 Task: Use the formula "ABS" in spreadsheet "Project protfolio".
Action: Mouse moved to (802, 125)
Screenshot: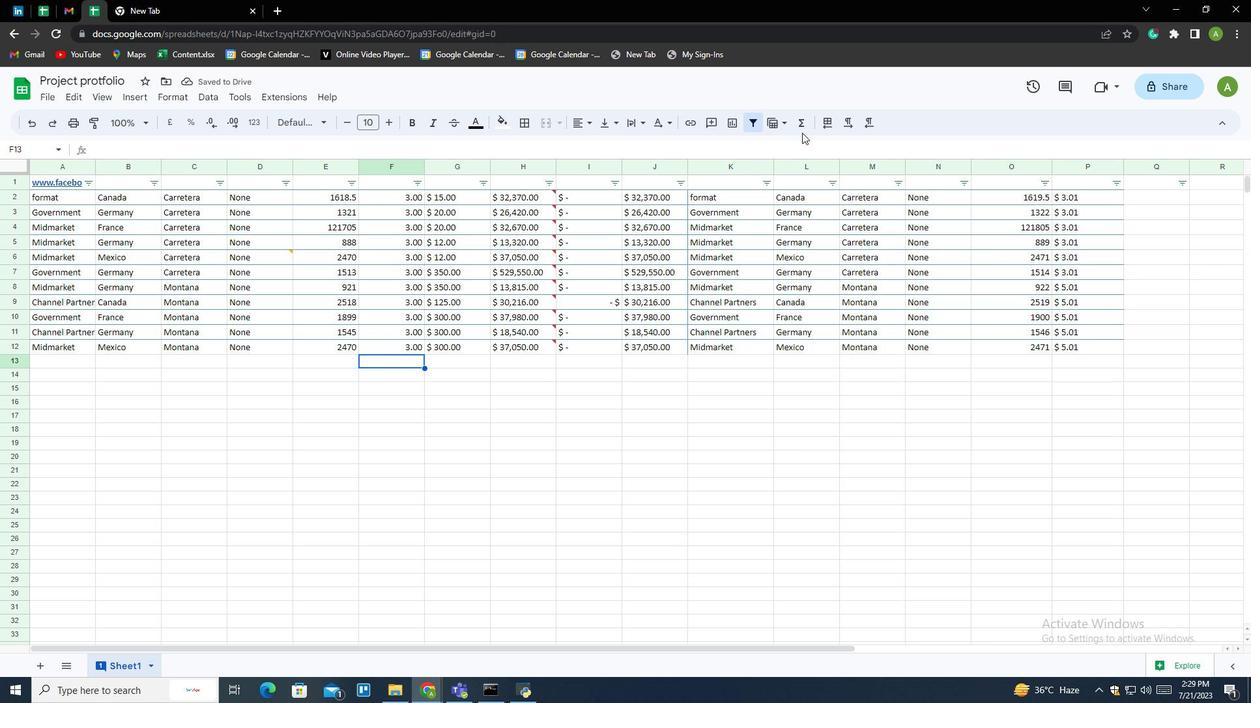 
Action: Mouse pressed left at (802, 125)
Screenshot: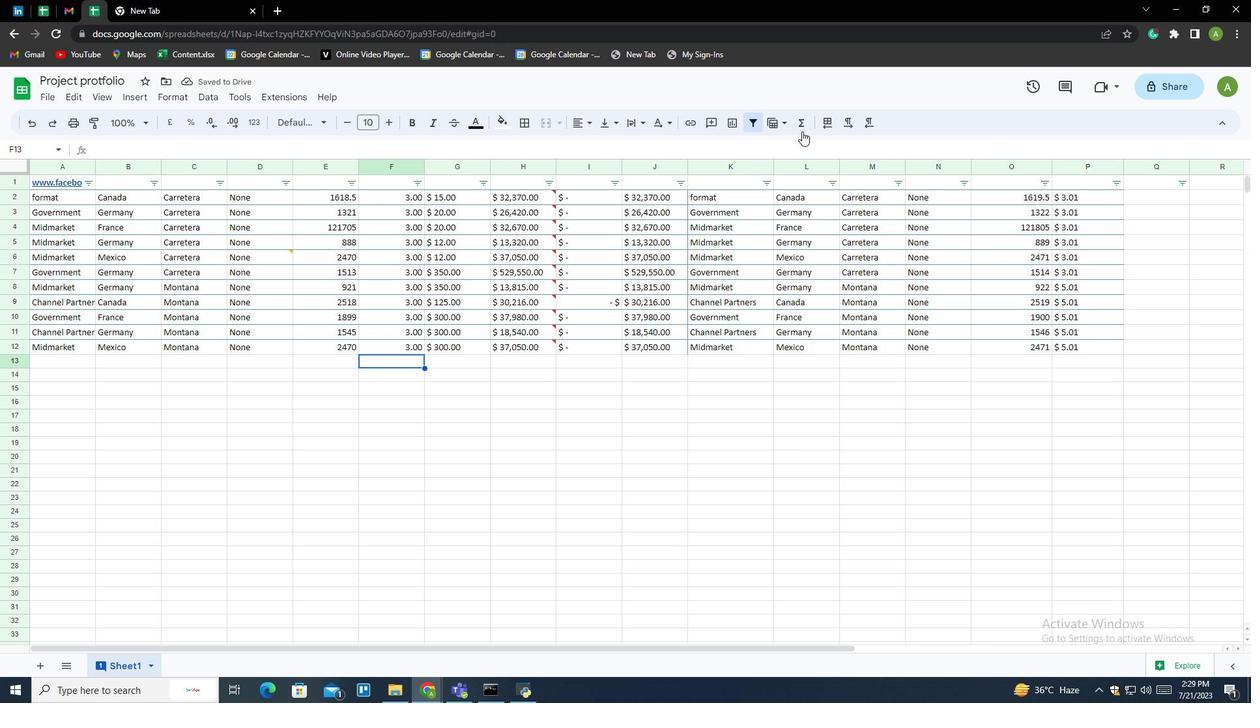 
Action: Mouse moved to (822, 261)
Screenshot: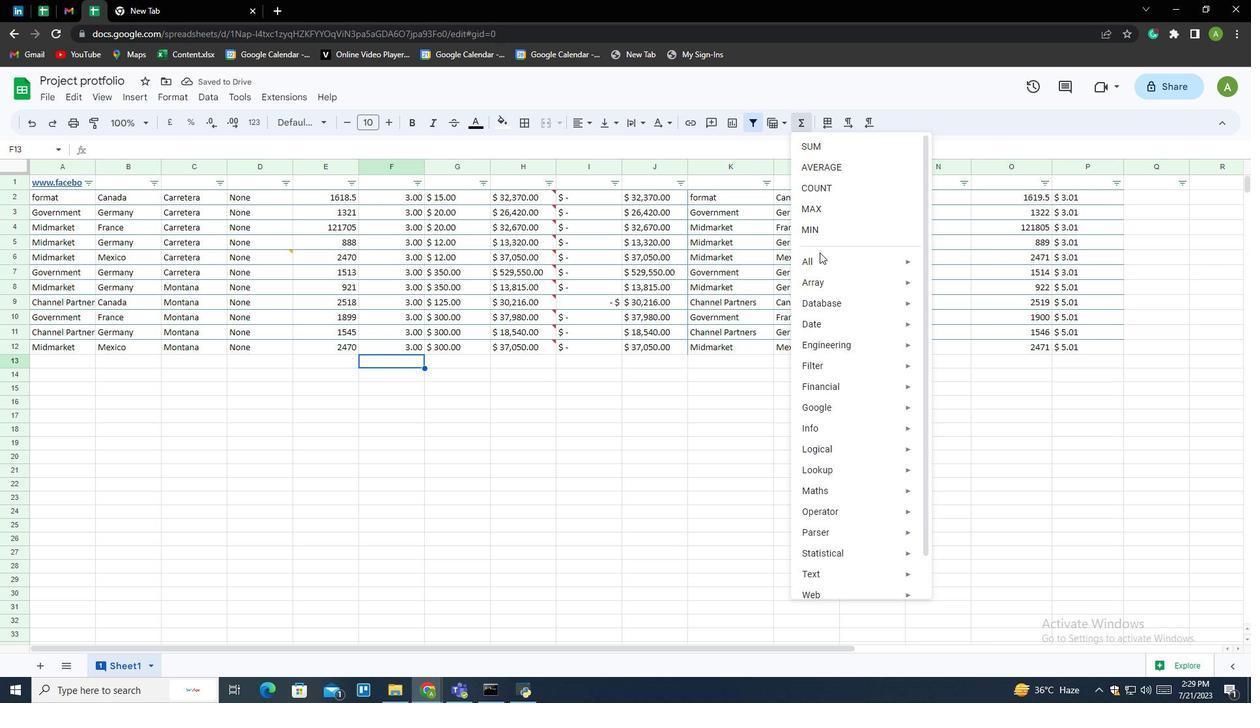 
Action: Mouse pressed left at (822, 261)
Screenshot: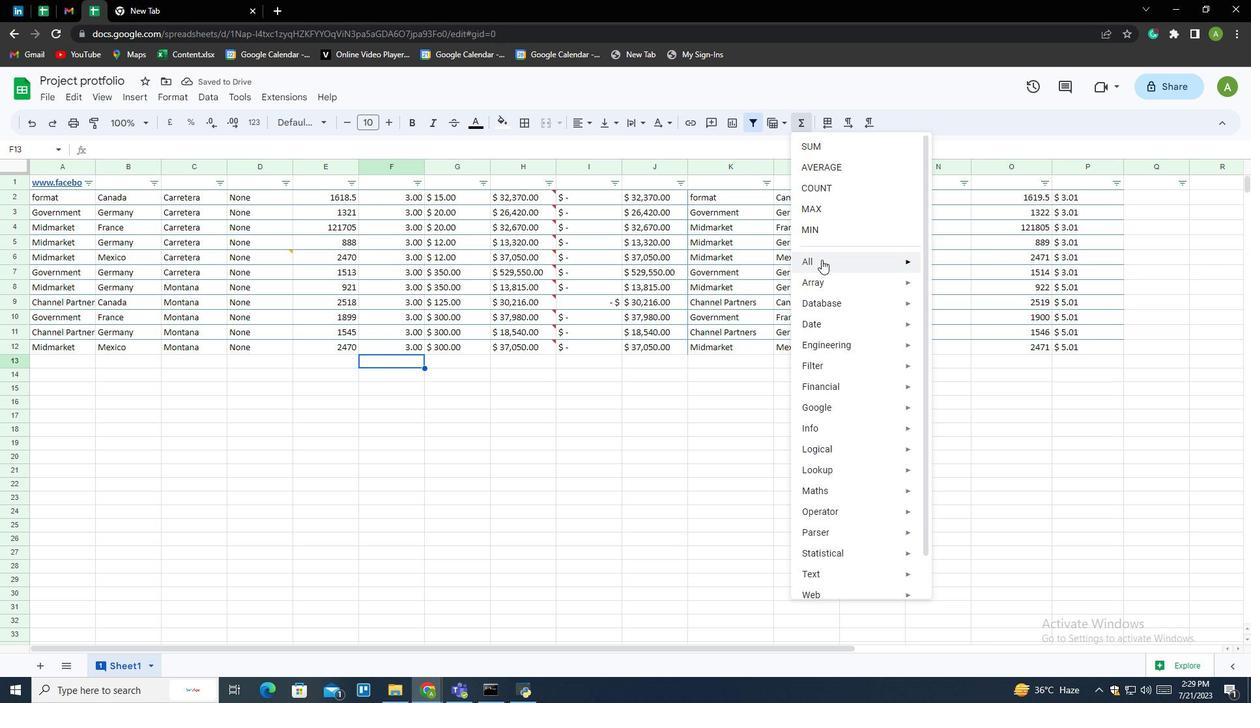 
Action: Mouse moved to (960, 83)
Screenshot: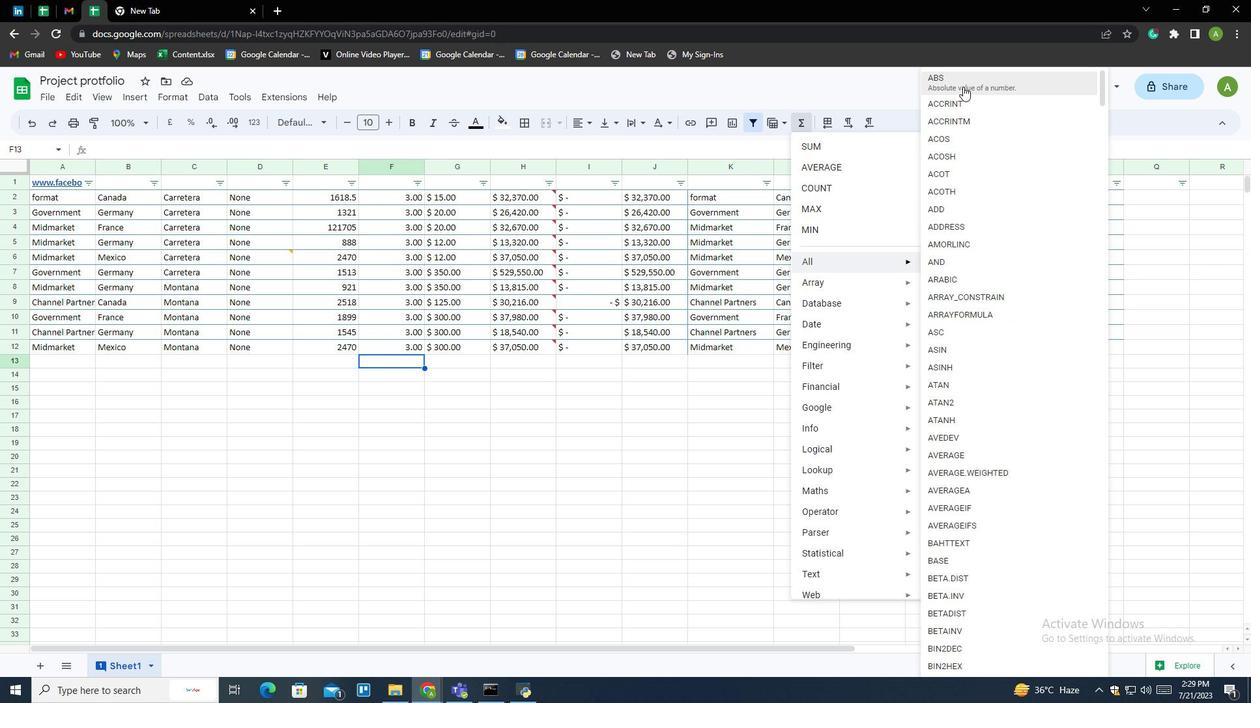 
Action: Mouse pressed left at (960, 83)
Screenshot: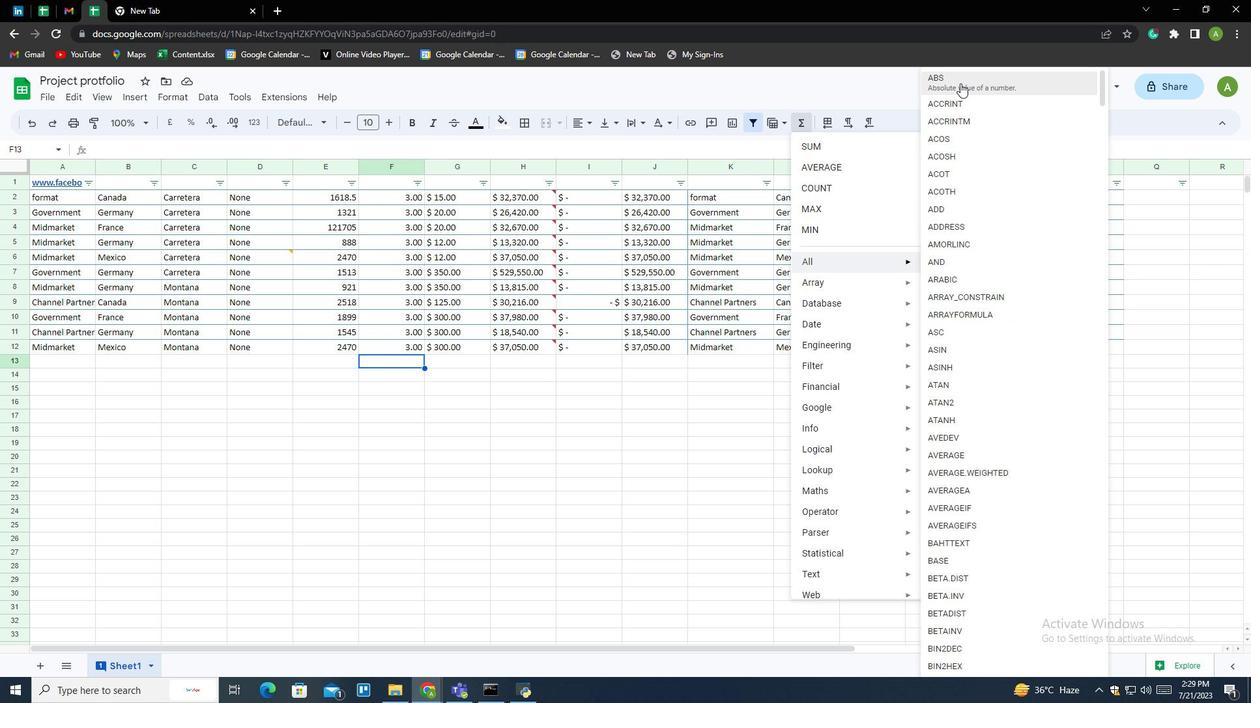 
Action: Mouse moved to (409, 194)
Screenshot: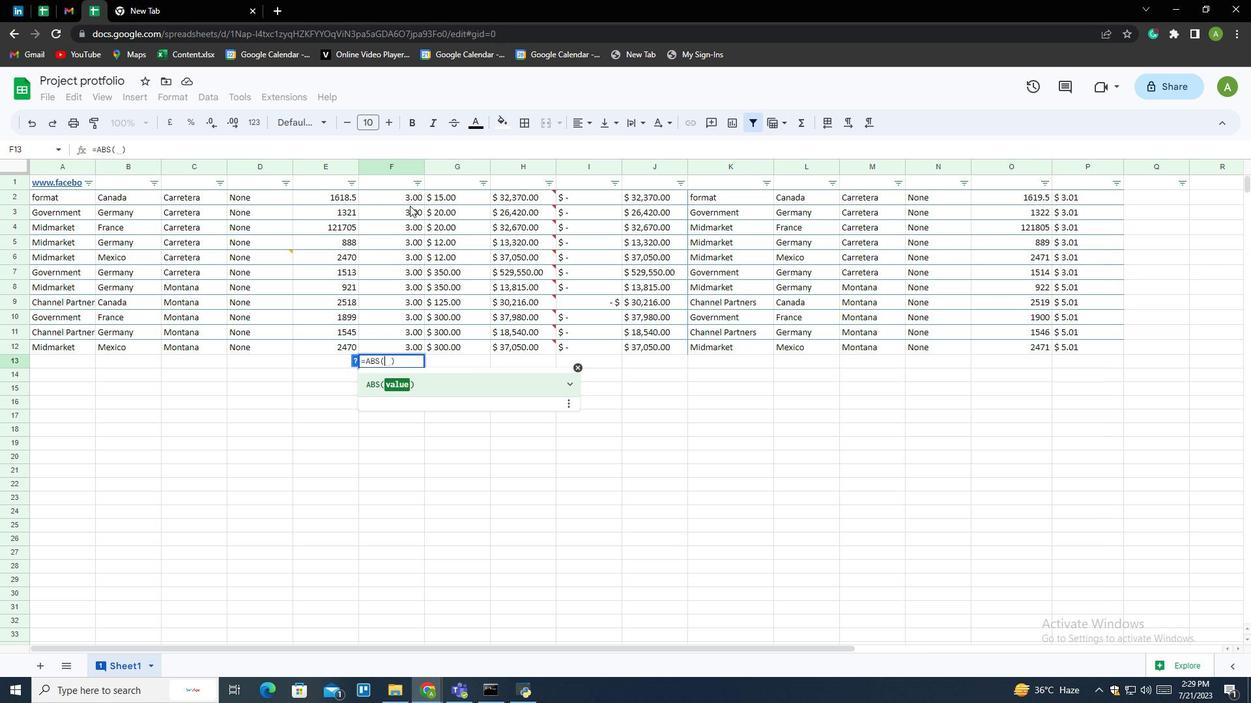 
Action: Mouse pressed left at (409, 194)
Screenshot: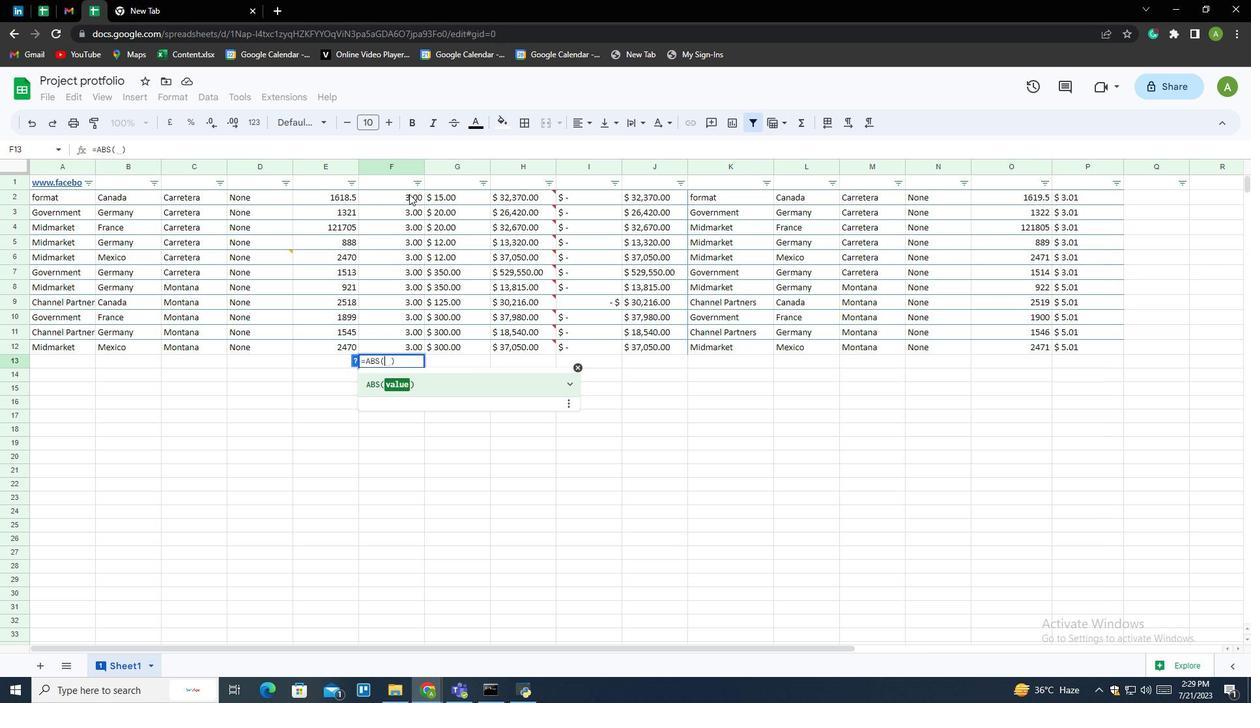 
Action: Mouse moved to (431, 235)
Screenshot: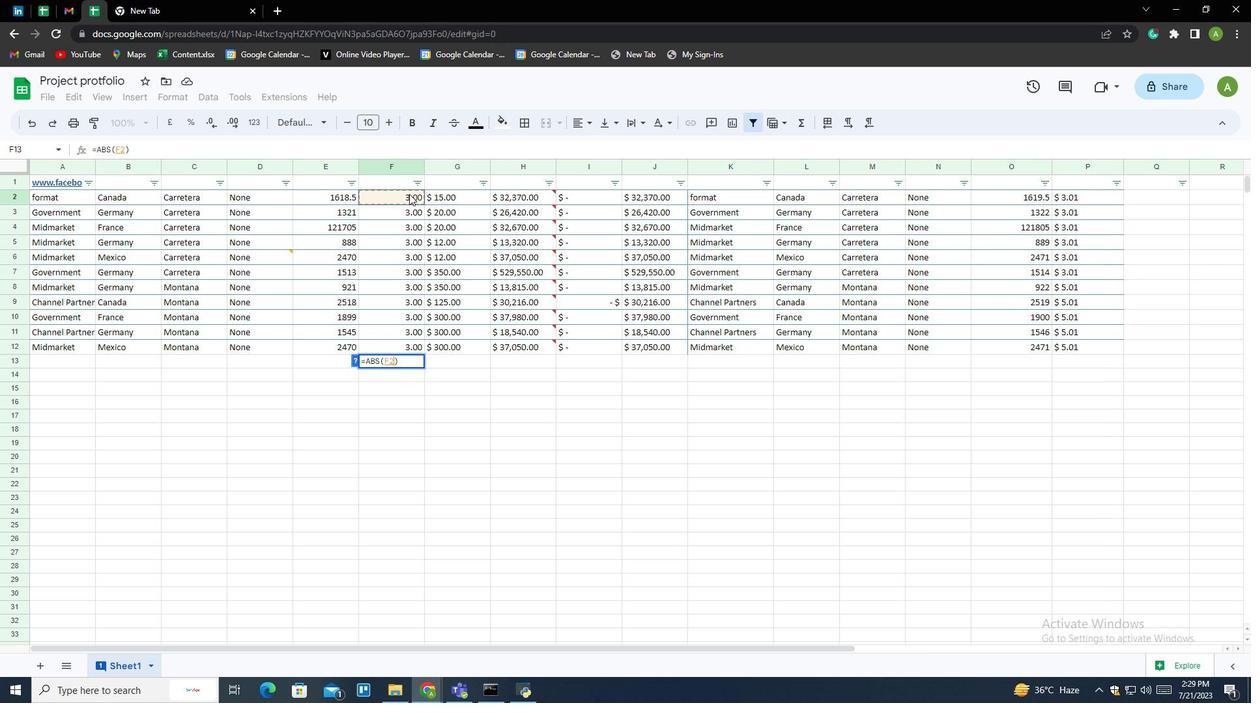 
Action: Key pressed <Key.enter>
Screenshot: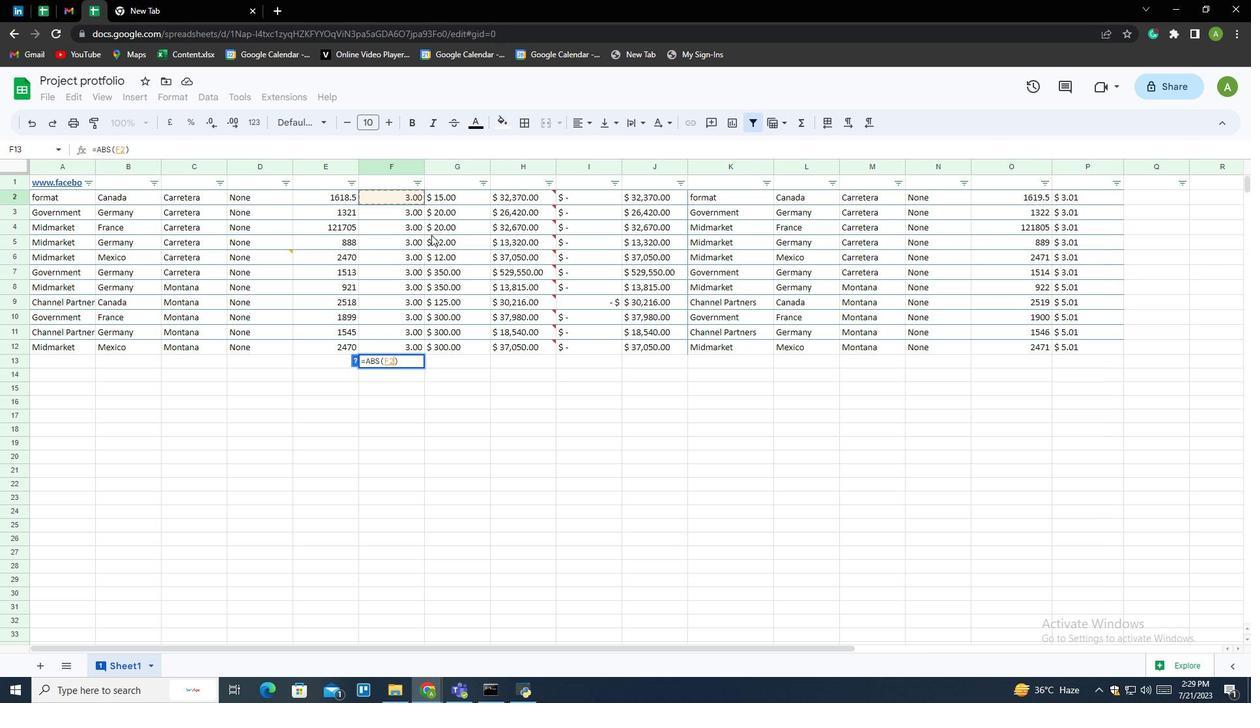 
Action: Mouse moved to (450, 508)
Screenshot: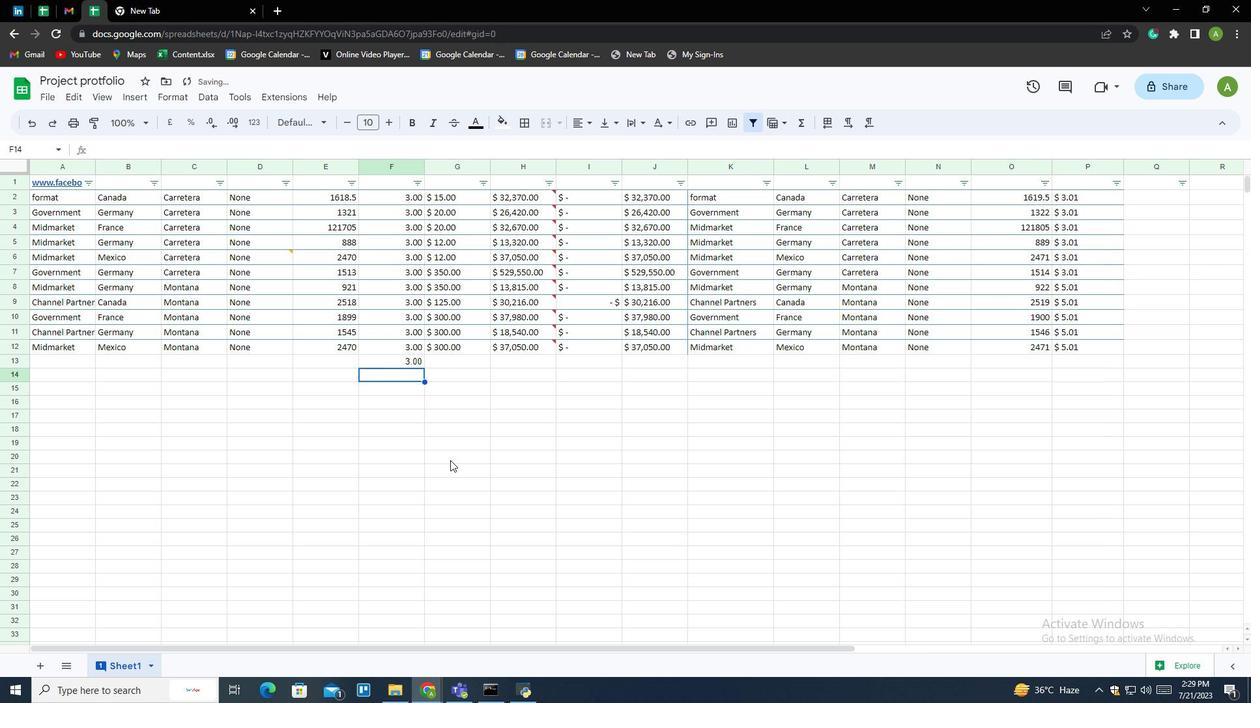 
